 Task: Look for space in Miami from 12th may 2023 to 15th may 2023 for 1 adult in price range Rs.18000 to Rs.25000. Place can be private room with 1  bedroom having 1 bed and 1 bathroom. Property type can be hotel. Amenities needed are: wifiair conditioning. Booking option can be instant book. Required host language is English.
Action: Mouse moved to (354, 402)
Screenshot: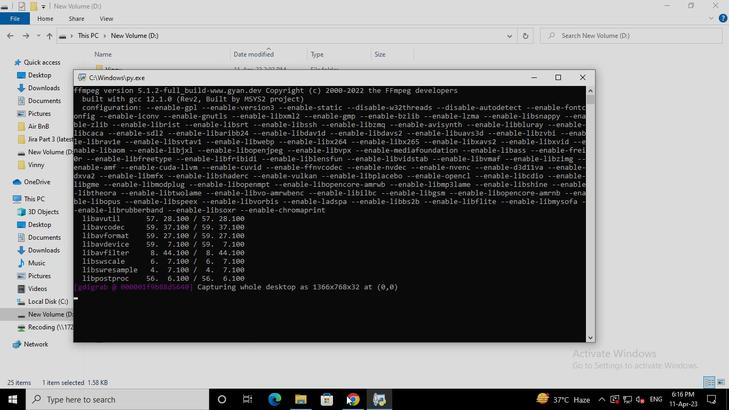 
Action: Mouse pressed left at (354, 402)
Screenshot: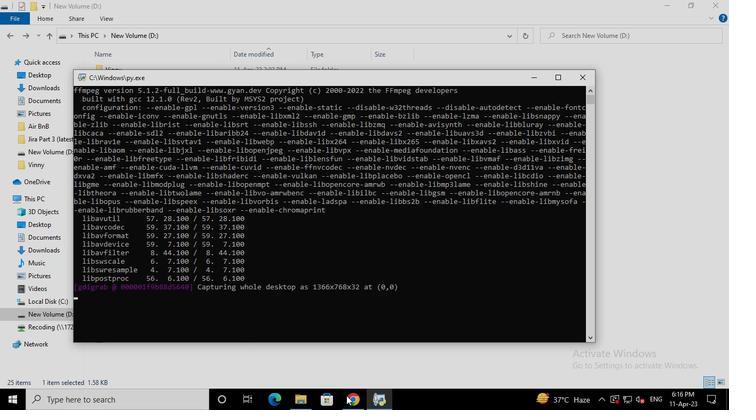 
Action: Mouse moved to (291, 89)
Screenshot: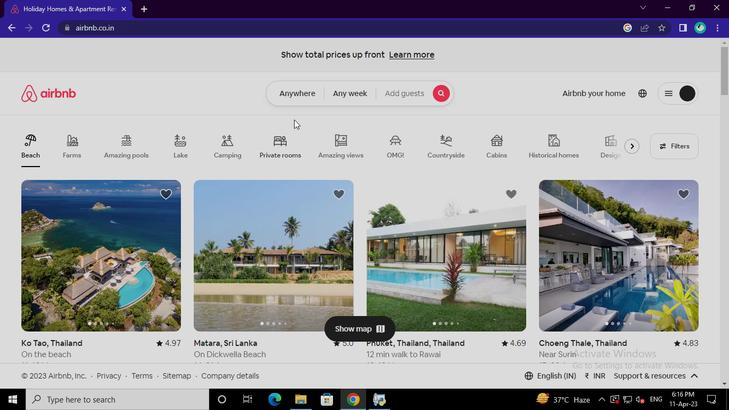 
Action: Mouse pressed left at (291, 89)
Screenshot: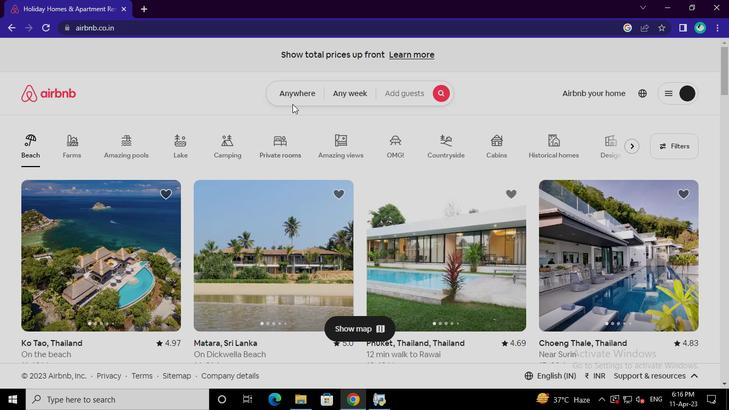 
Action: Mouse moved to (221, 131)
Screenshot: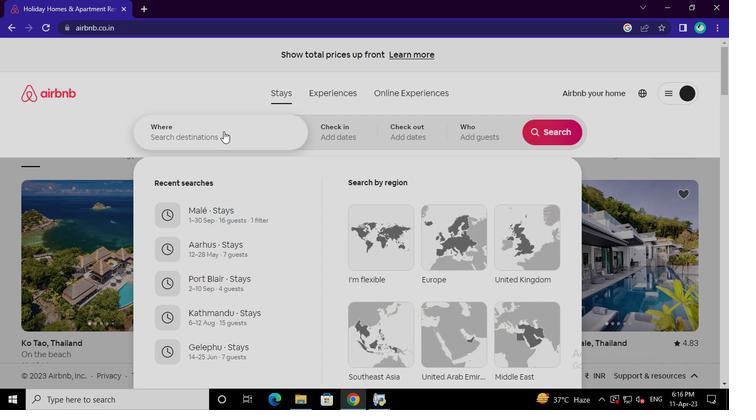
Action: Mouse pressed left at (221, 131)
Screenshot: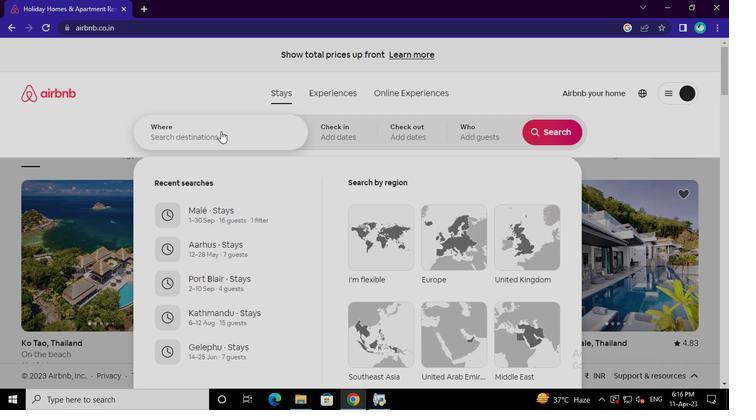 
Action: Mouse moved to (220, 131)
Screenshot: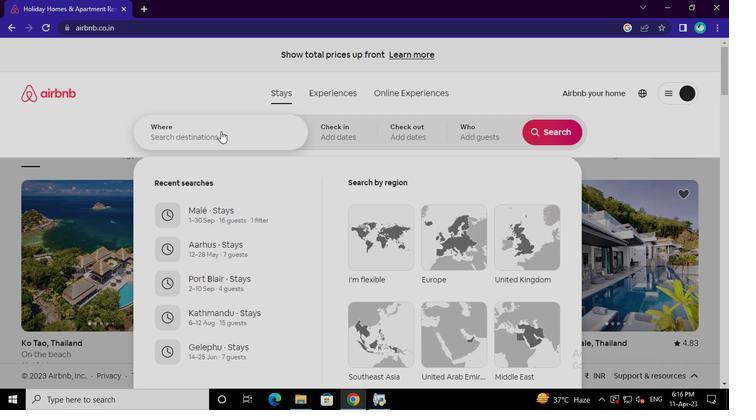 
Action: Keyboard m
Screenshot: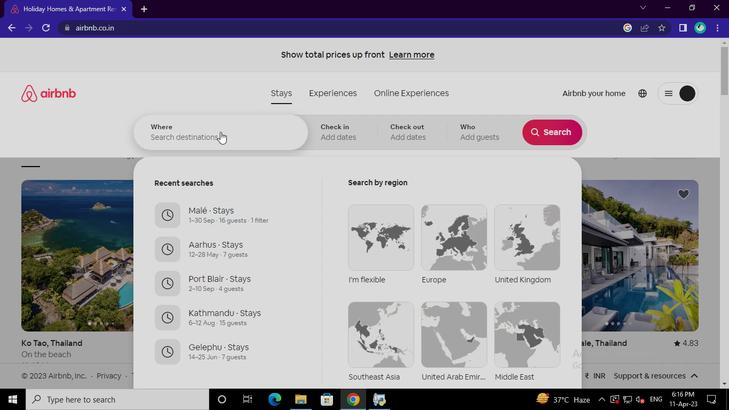 
Action: Keyboard i
Screenshot: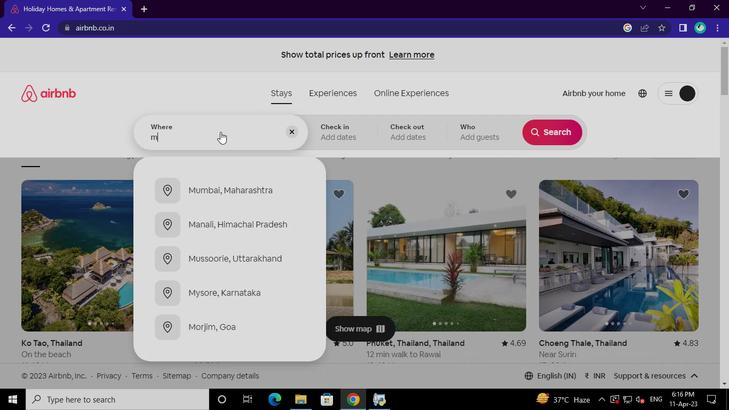 
Action: Keyboard a
Screenshot: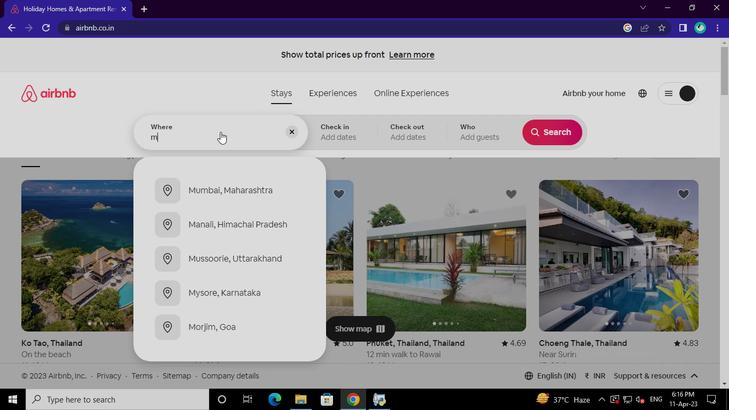 
Action: Keyboard m
Screenshot: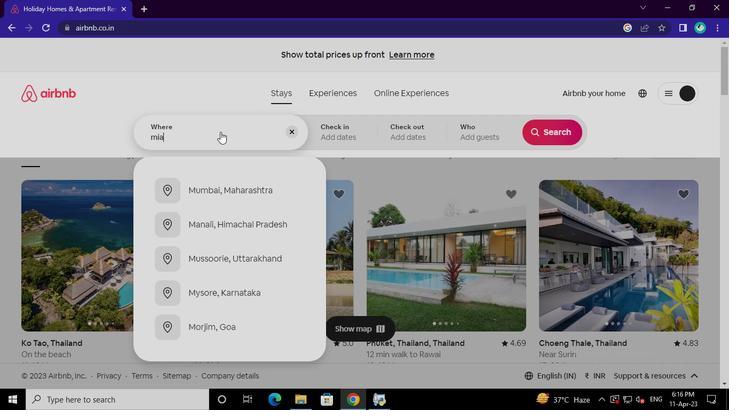 
Action: Keyboard i
Screenshot: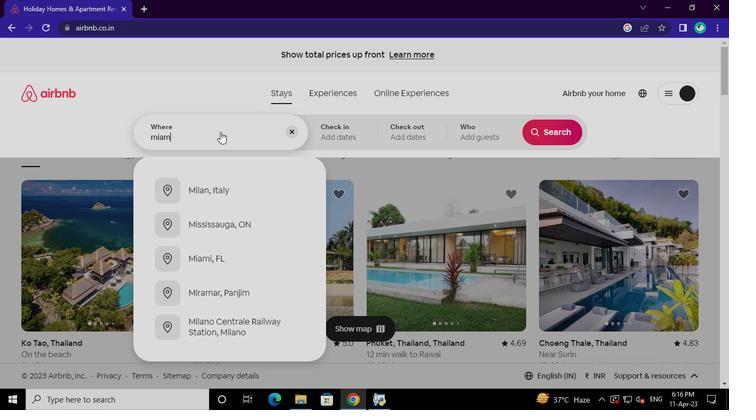 
Action: Mouse moved to (211, 186)
Screenshot: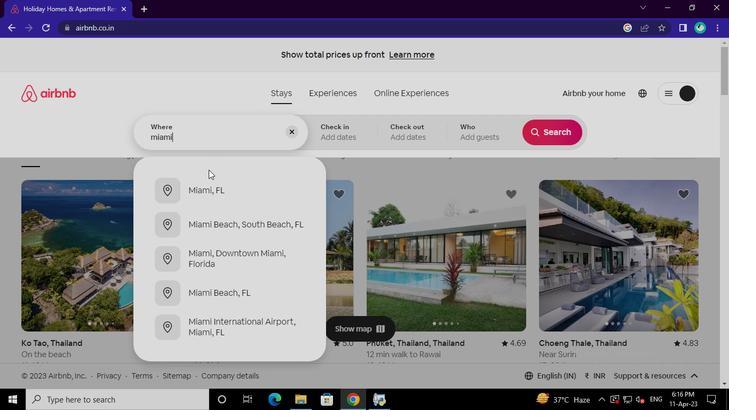 
Action: Mouse pressed left at (211, 186)
Screenshot: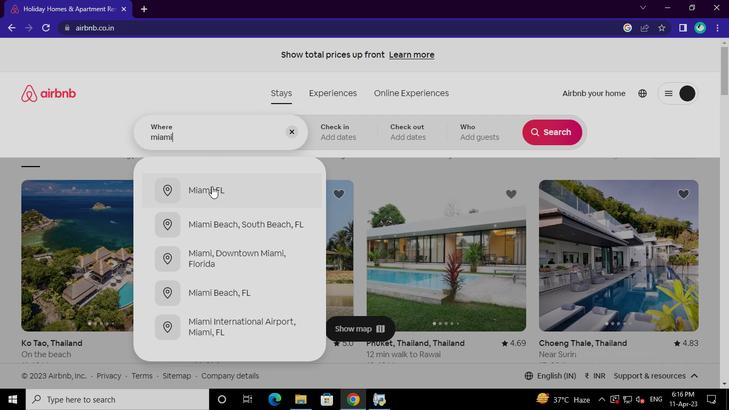 
Action: Mouse moved to (513, 289)
Screenshot: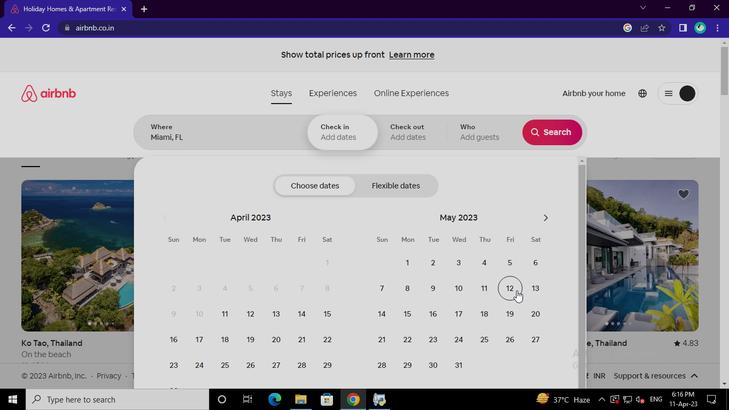 
Action: Mouse pressed left at (513, 289)
Screenshot: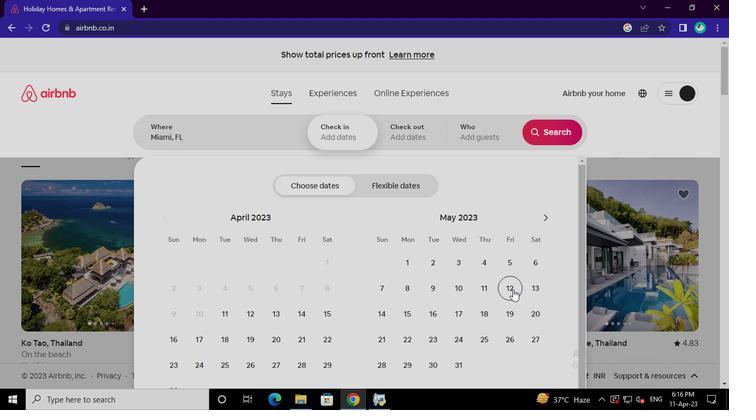 
Action: Mouse moved to (404, 315)
Screenshot: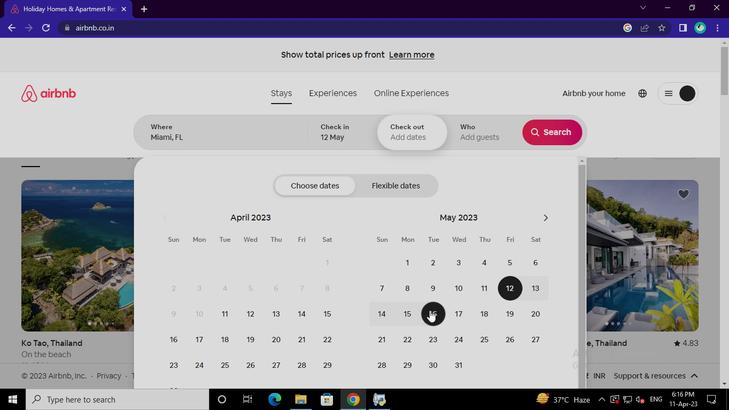 
Action: Mouse pressed left at (404, 315)
Screenshot: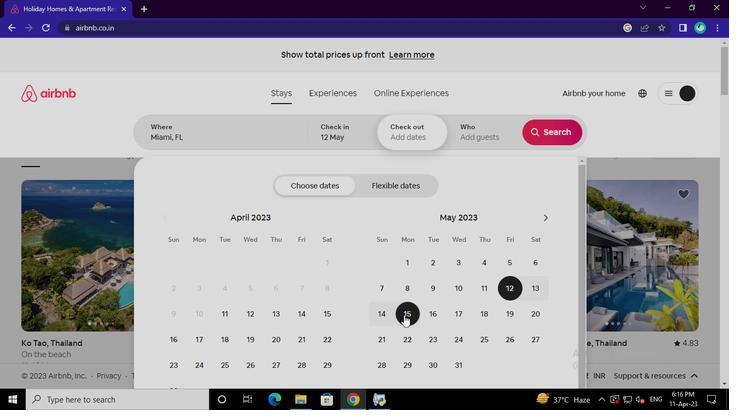 
Action: Mouse moved to (485, 129)
Screenshot: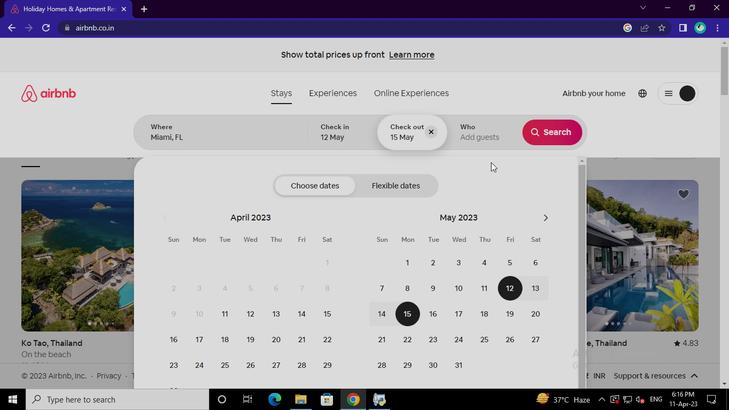 
Action: Mouse pressed left at (485, 129)
Screenshot: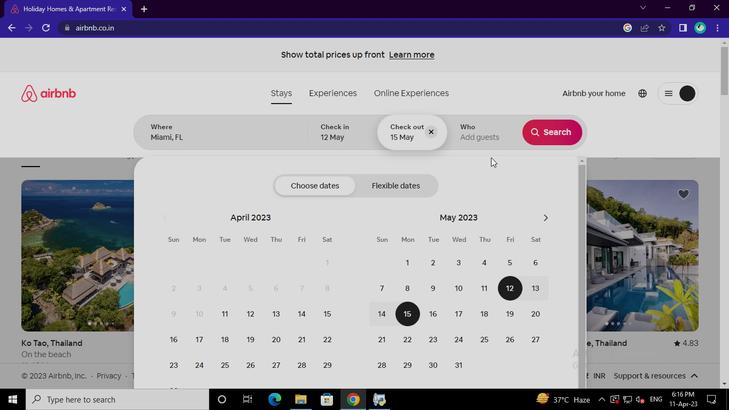 
Action: Mouse moved to (560, 189)
Screenshot: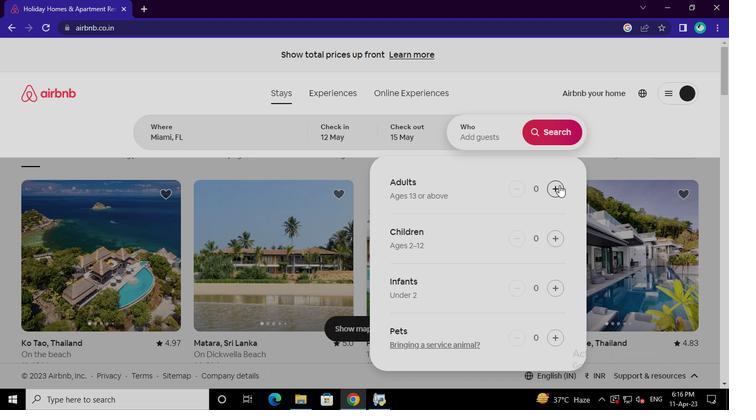 
Action: Mouse pressed left at (560, 189)
Screenshot: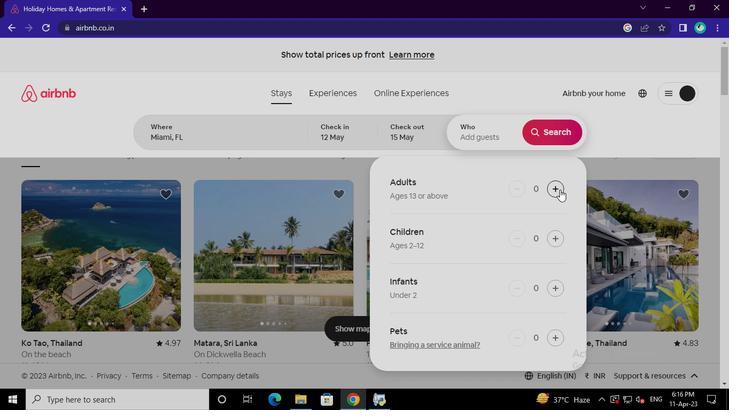 
Action: Mouse moved to (565, 131)
Screenshot: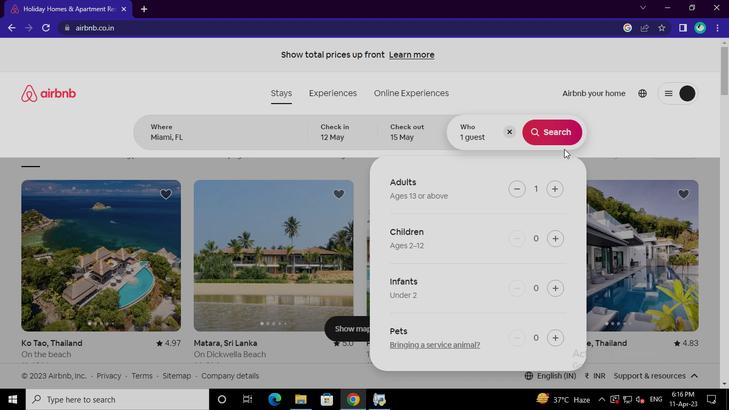 
Action: Mouse pressed left at (565, 131)
Screenshot: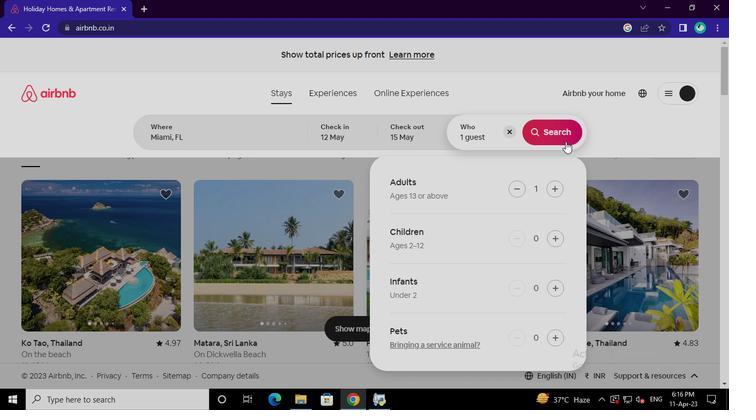 
Action: Mouse moved to (668, 104)
Screenshot: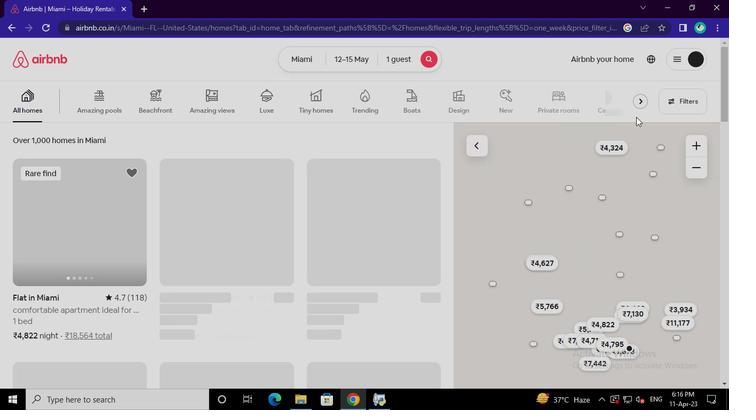 
Action: Mouse pressed left at (668, 104)
Screenshot: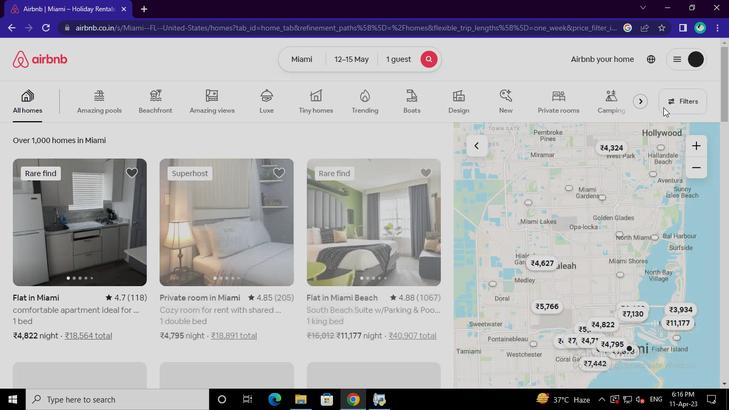 
Action: Mouse moved to (244, 238)
Screenshot: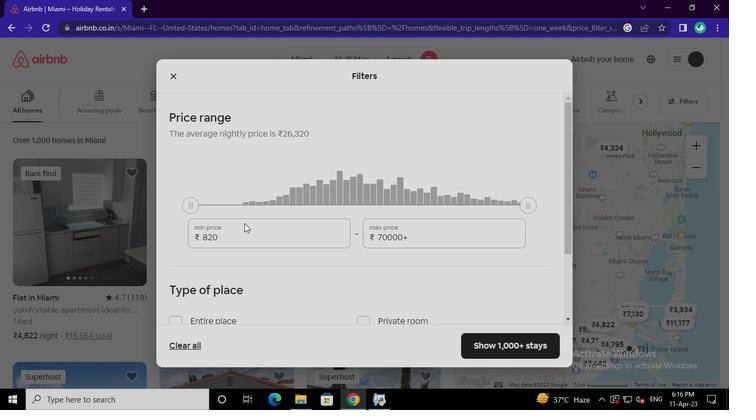 
Action: Mouse pressed left at (244, 238)
Screenshot: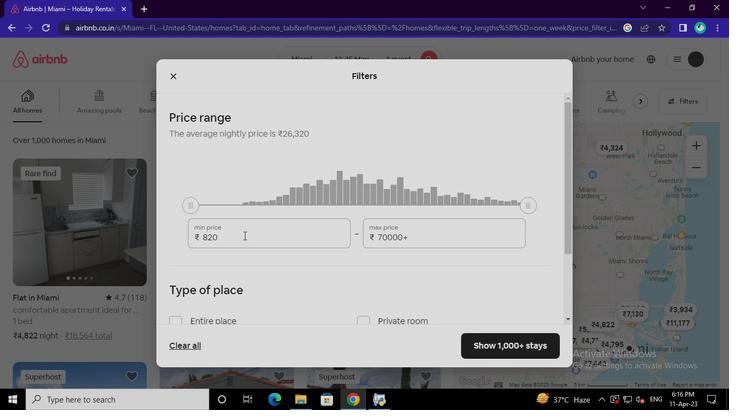 
Action: Keyboard Key.backspace
Screenshot: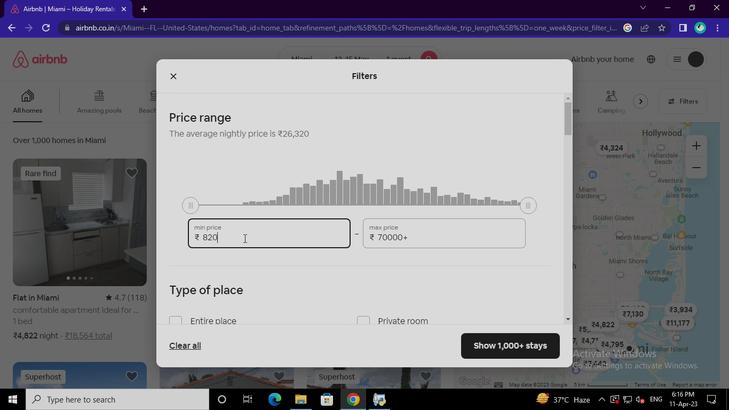 
Action: Keyboard Key.backspace
Screenshot: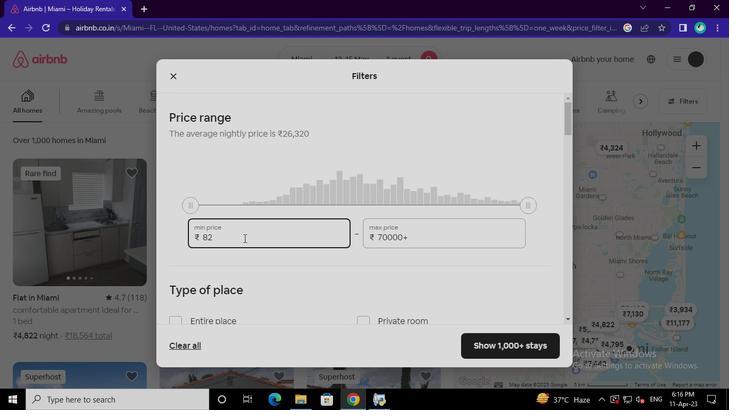 
Action: Keyboard Key.backspace
Screenshot: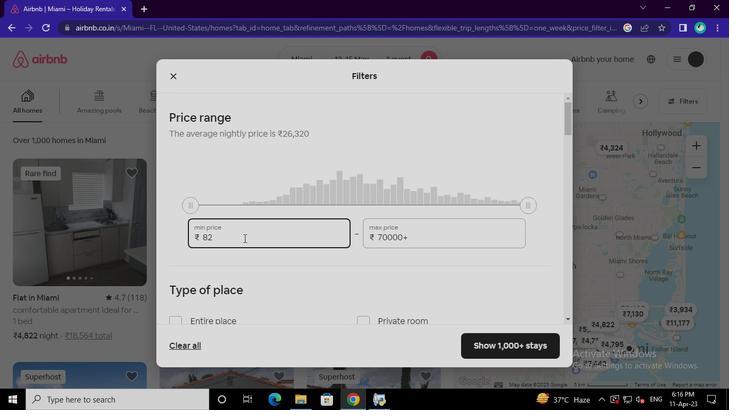 
Action: Keyboard Key.backspace
Screenshot: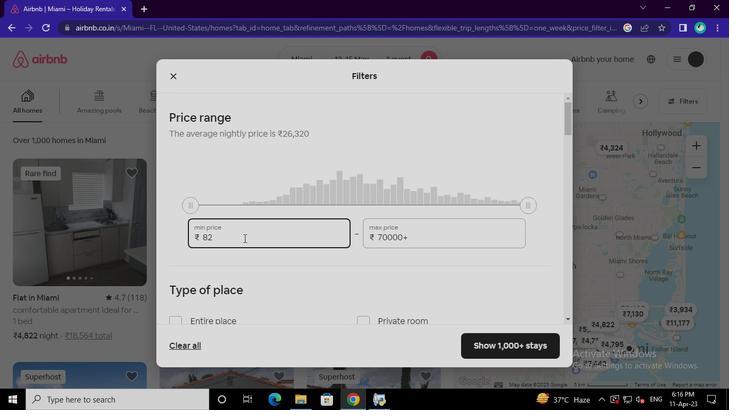 
Action: Keyboard Key.backspace
Screenshot: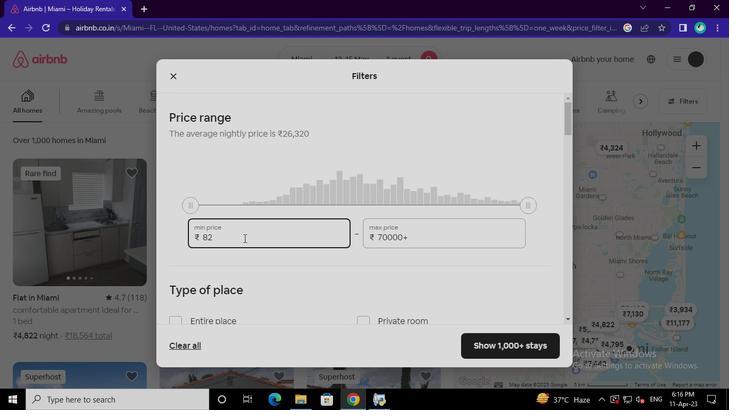 
Action: Keyboard Key.backspace
Screenshot: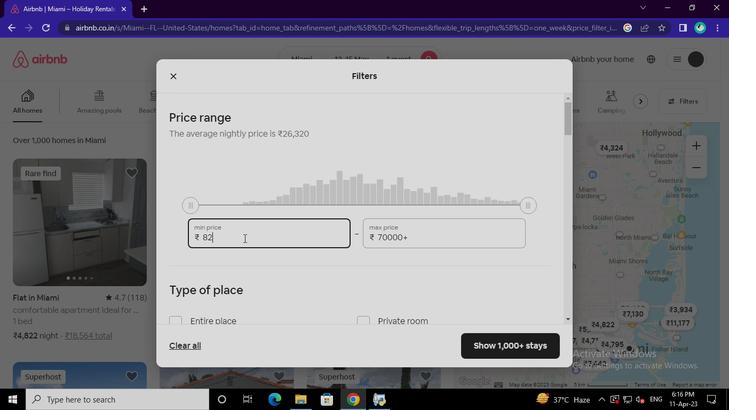 
Action: Keyboard Key.backspace
Screenshot: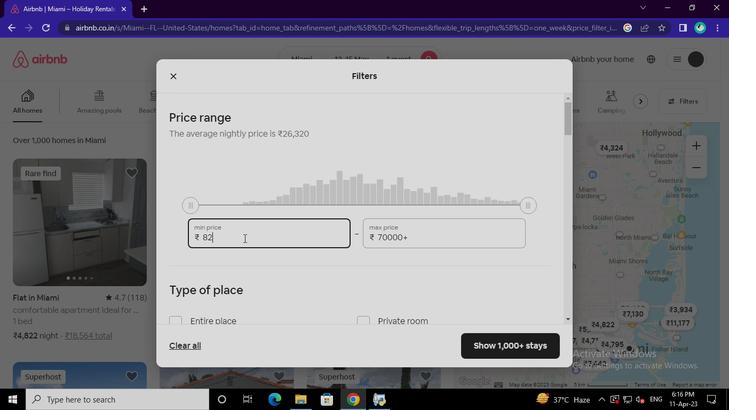 
Action: Keyboard Key.backspace
Screenshot: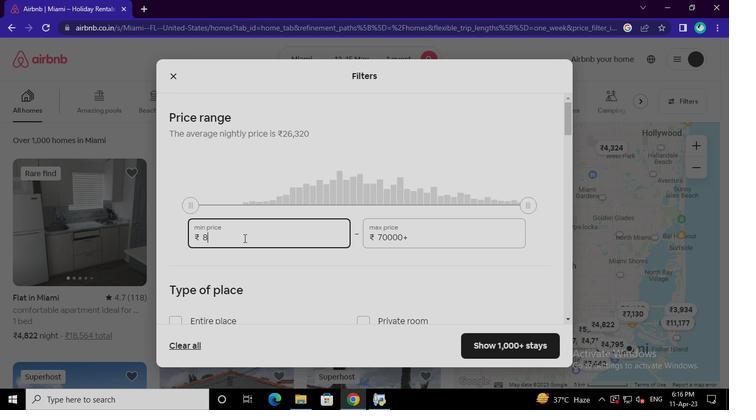 
Action: Keyboard <97>
Screenshot: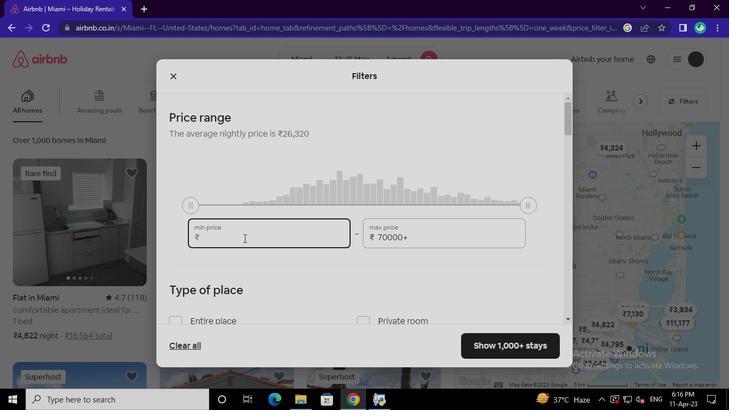 
Action: Keyboard <104>
Screenshot: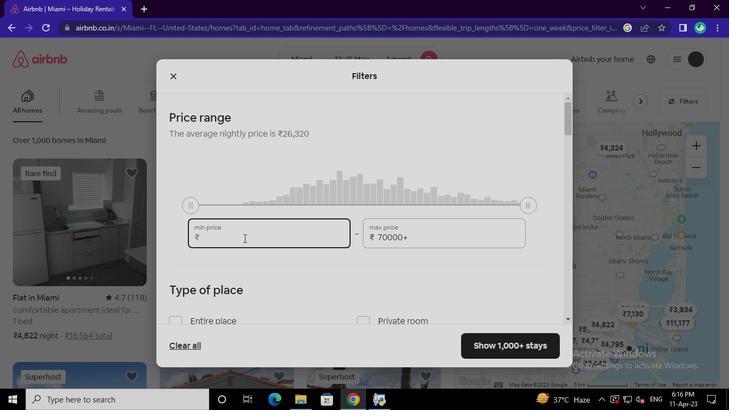 
Action: Keyboard <96>
Screenshot: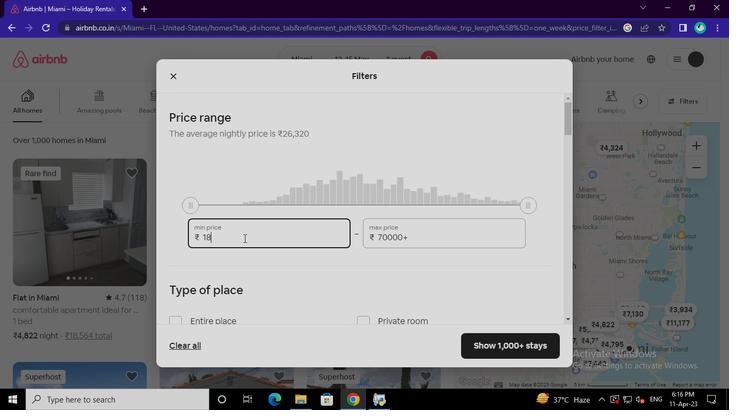 
Action: Keyboard <96>
Screenshot: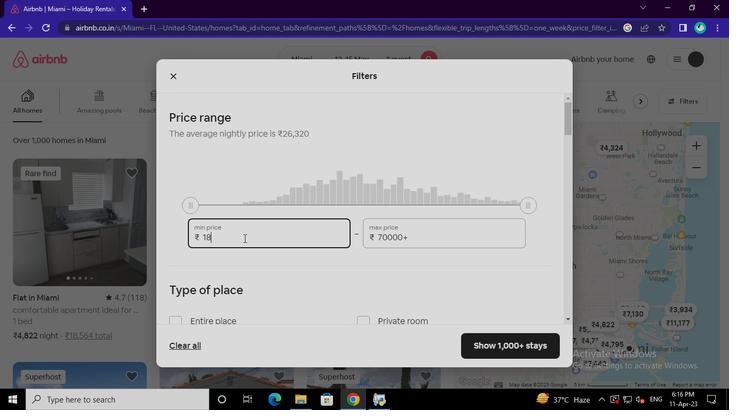 
Action: Keyboard <96>
Screenshot: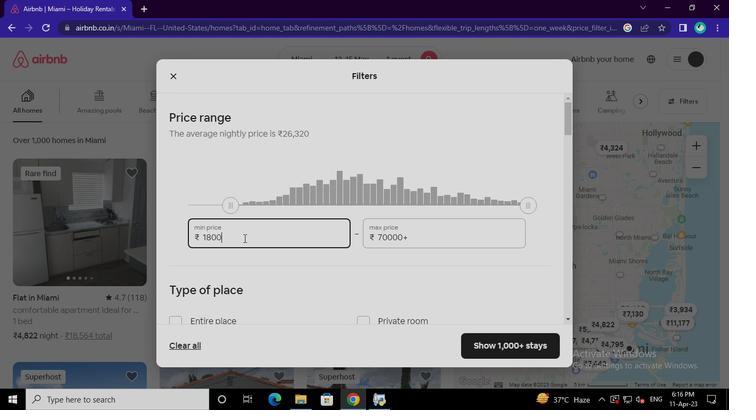 
Action: Mouse moved to (419, 242)
Screenshot: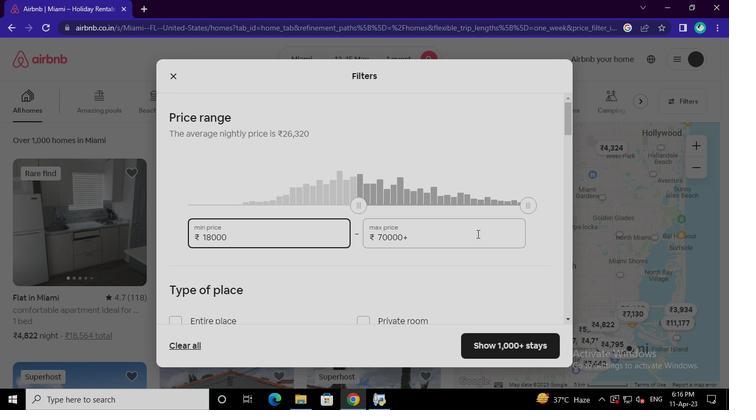 
Action: Mouse pressed left at (419, 242)
Screenshot: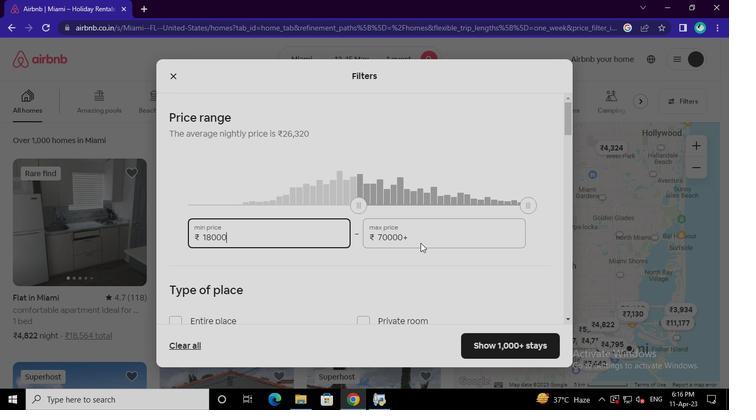 
Action: Mouse moved to (419, 242)
Screenshot: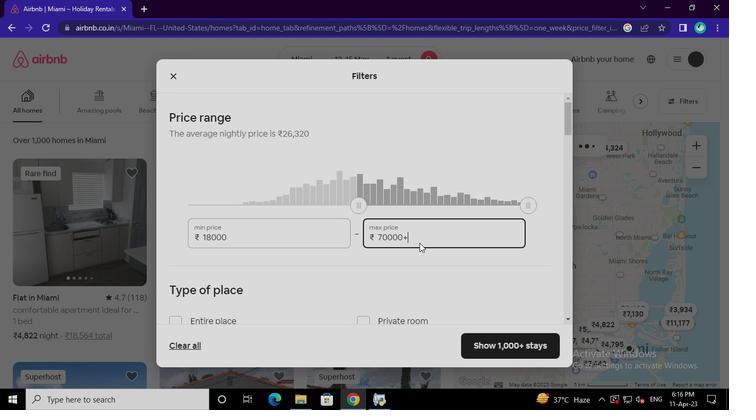
Action: Keyboard Key.backspace
Screenshot: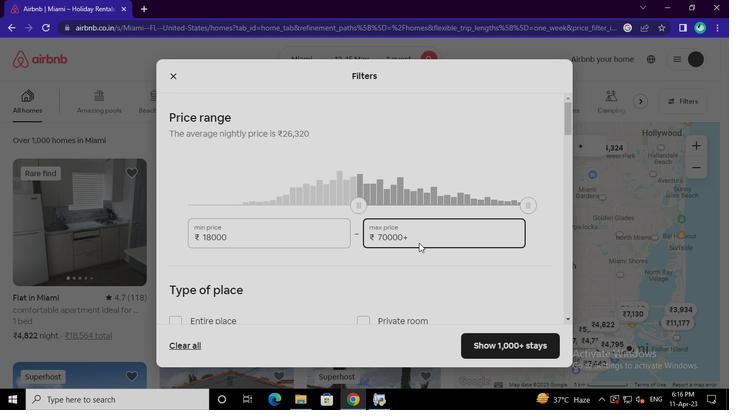 
Action: Keyboard Key.backspace
Screenshot: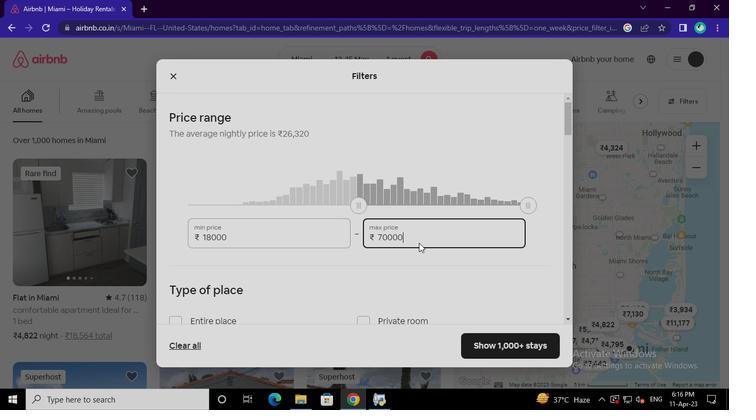 
Action: Keyboard Key.backspace
Screenshot: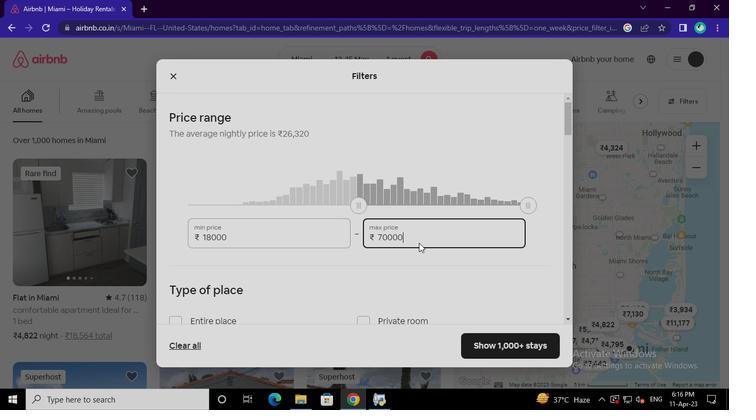 
Action: Keyboard Key.backspace
Screenshot: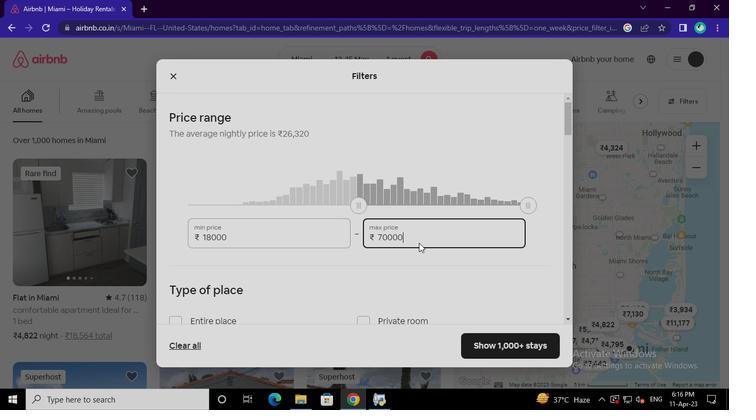 
Action: Keyboard Key.backspace
Screenshot: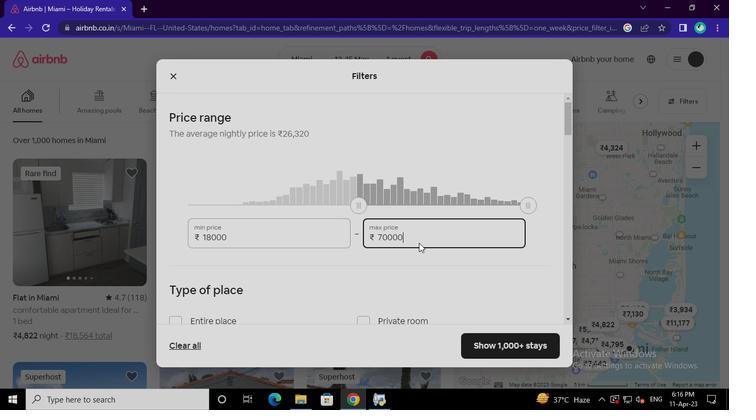 
Action: Keyboard Key.backspace
Screenshot: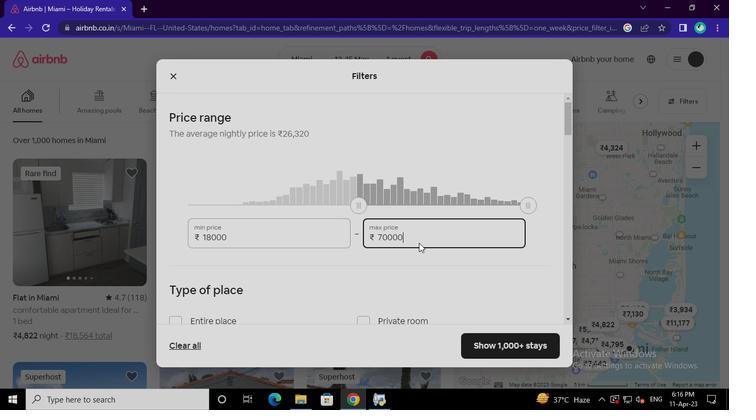 
Action: Keyboard Key.backspace
Screenshot: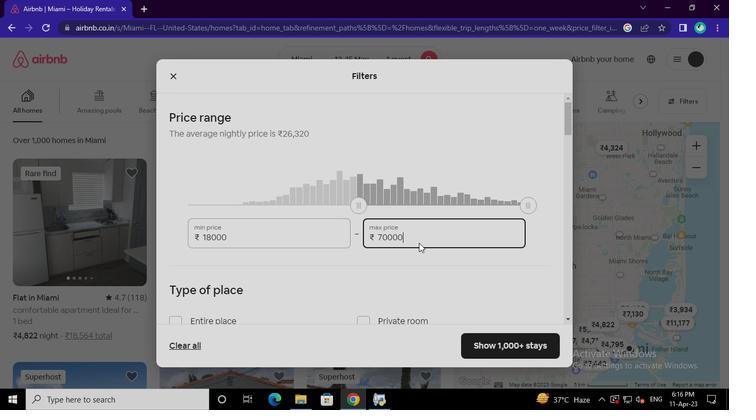 
Action: Keyboard Key.backspace
Screenshot: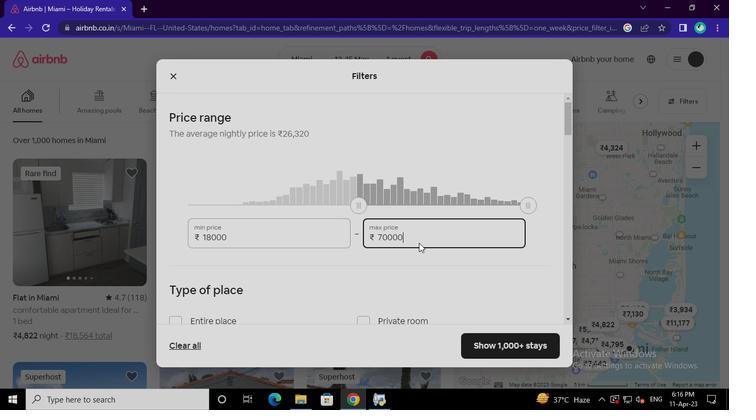 
Action: Keyboard Key.backspace
Screenshot: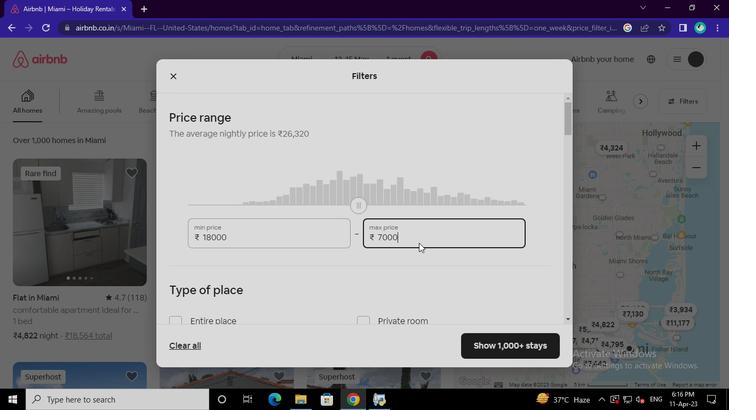 
Action: Keyboard Key.backspace
Screenshot: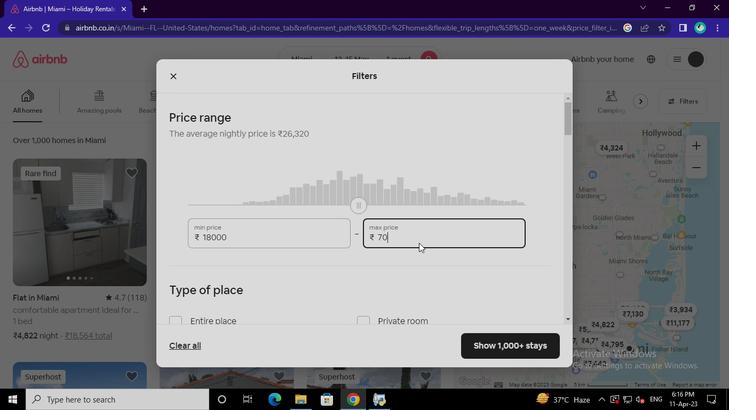 
Action: Keyboard Key.backspace
Screenshot: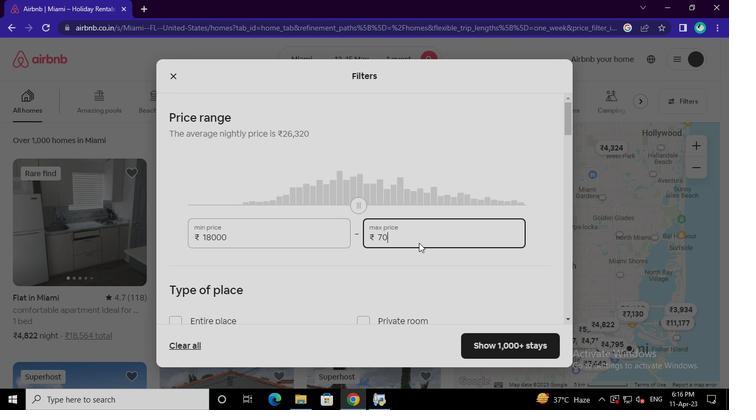 
Action: Keyboard <98>
Screenshot: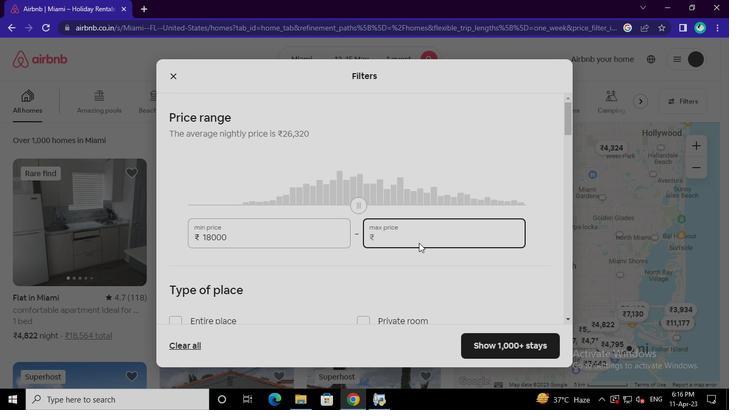 
Action: Keyboard <101>
Screenshot: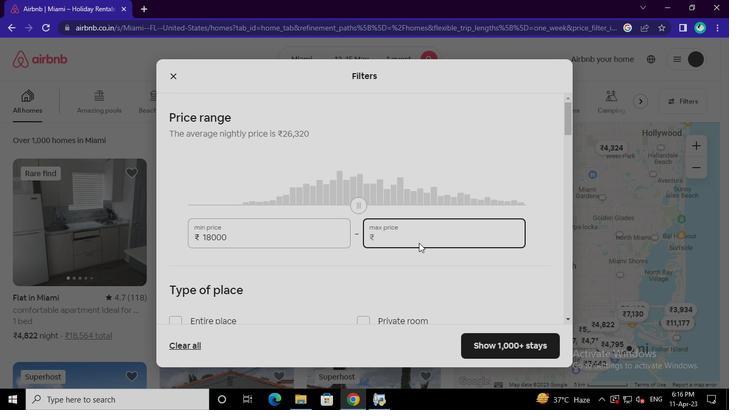 
Action: Keyboard <96>
Screenshot: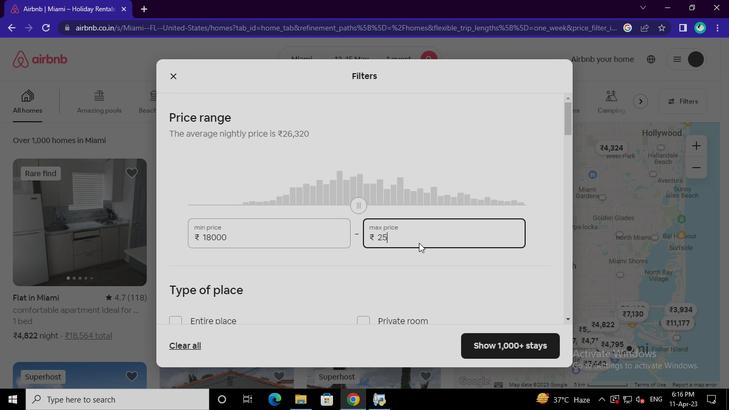 
Action: Keyboard <96>
Screenshot: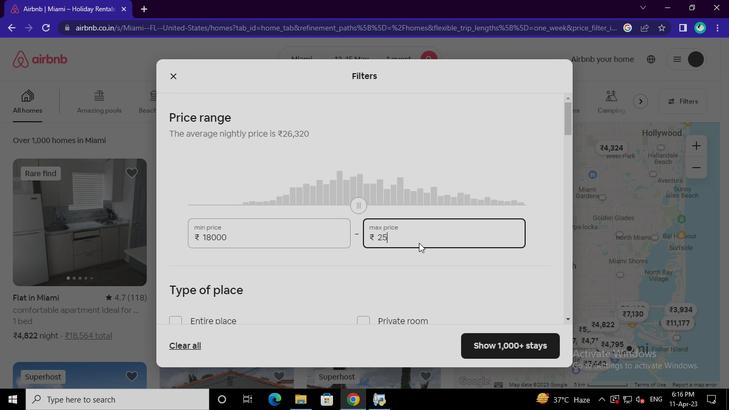 
Action: Keyboard <96>
Screenshot: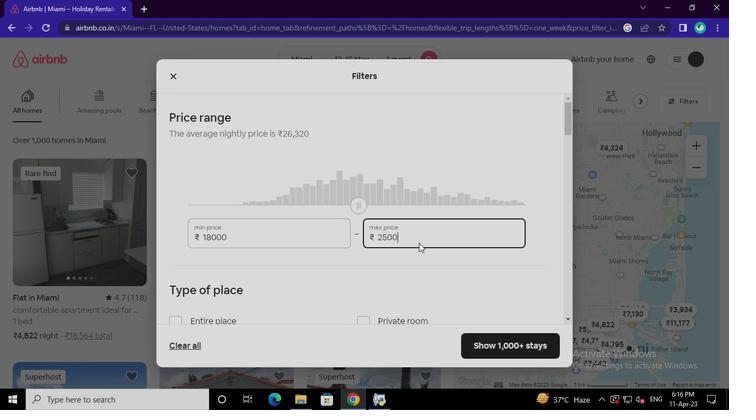 
Action: Mouse moved to (482, 264)
Screenshot: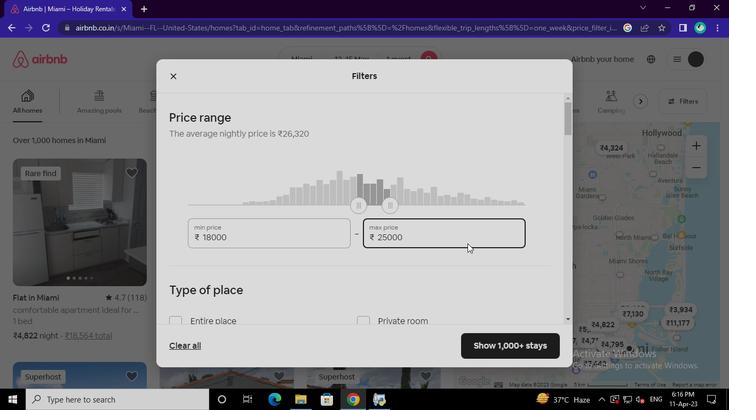 
Action: Mouse pressed left at (482, 264)
Screenshot: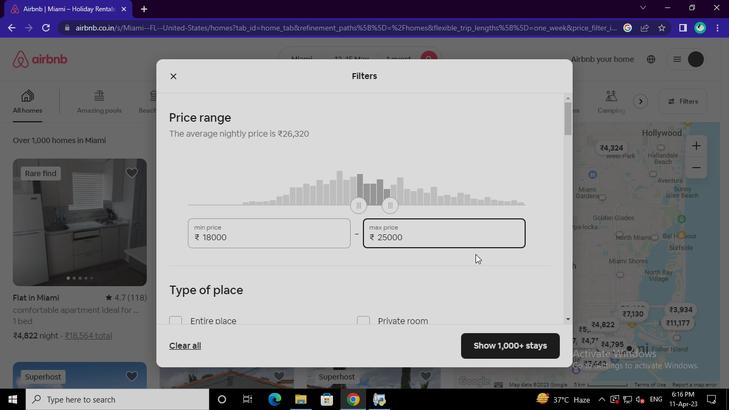 
Action: Mouse moved to (364, 215)
Screenshot: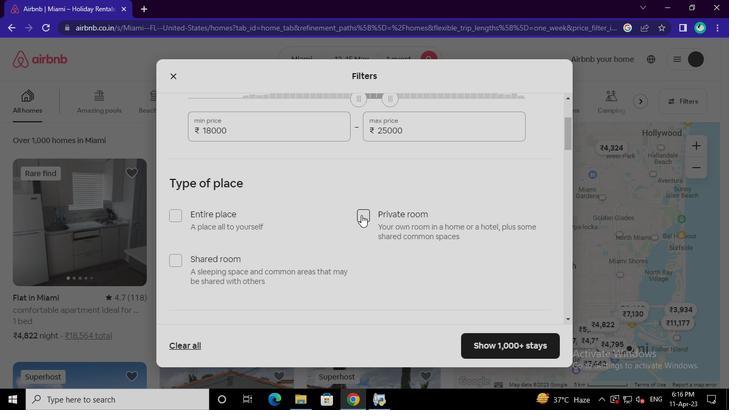 
Action: Mouse pressed left at (364, 215)
Screenshot: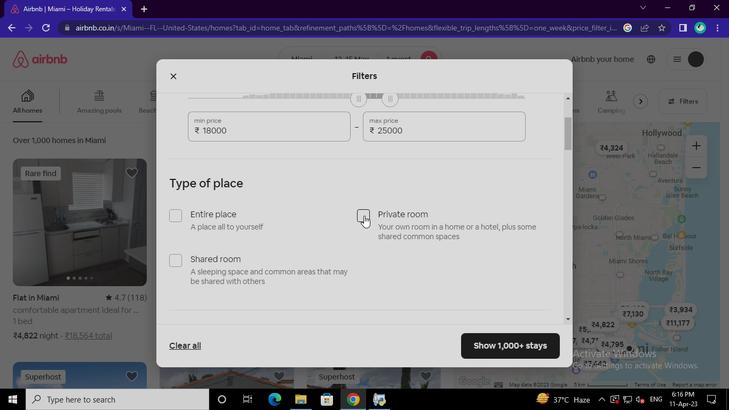 
Action: Mouse moved to (236, 231)
Screenshot: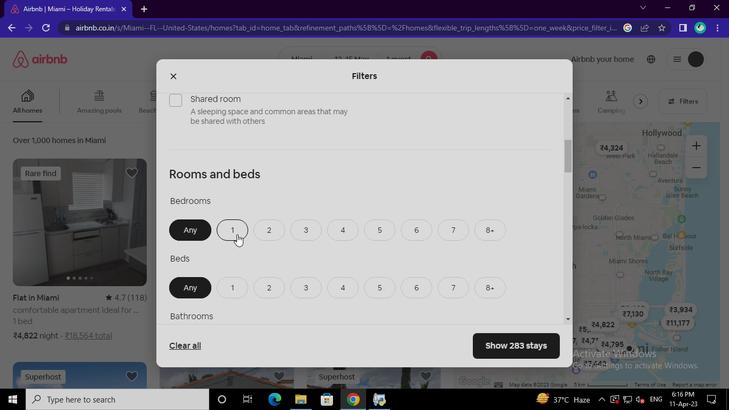 
Action: Mouse pressed left at (236, 231)
Screenshot: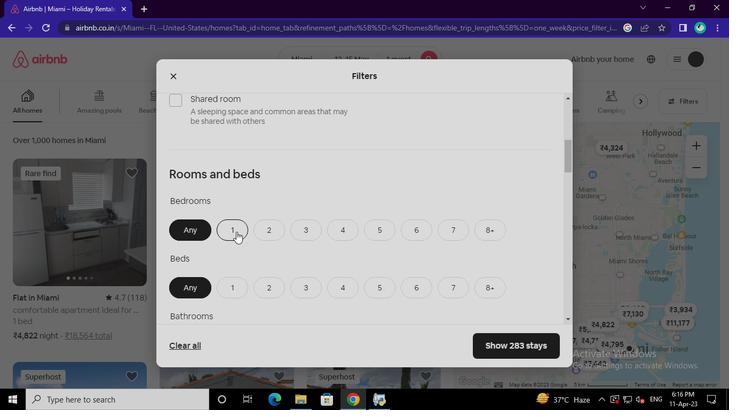 
Action: Mouse moved to (240, 286)
Screenshot: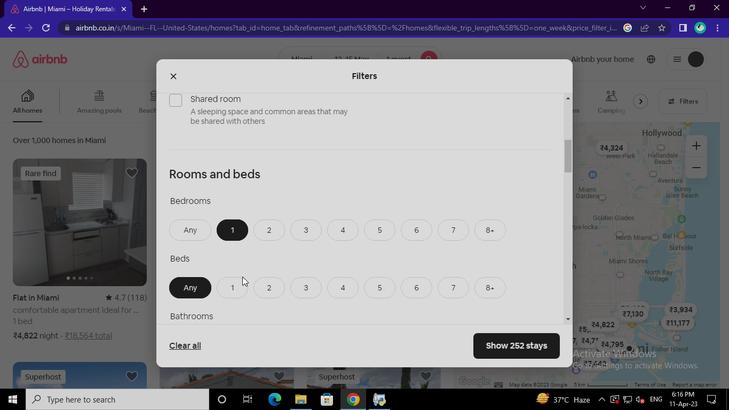 
Action: Mouse pressed left at (240, 286)
Screenshot: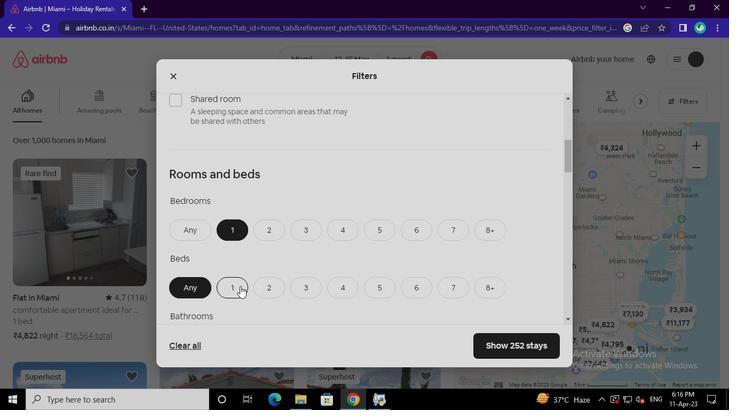 
Action: Mouse pressed left at (240, 286)
Screenshot: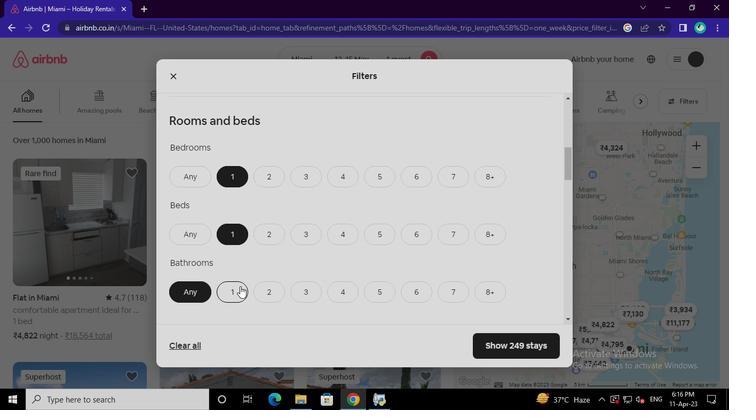 
Action: Mouse moved to (478, 248)
Screenshot: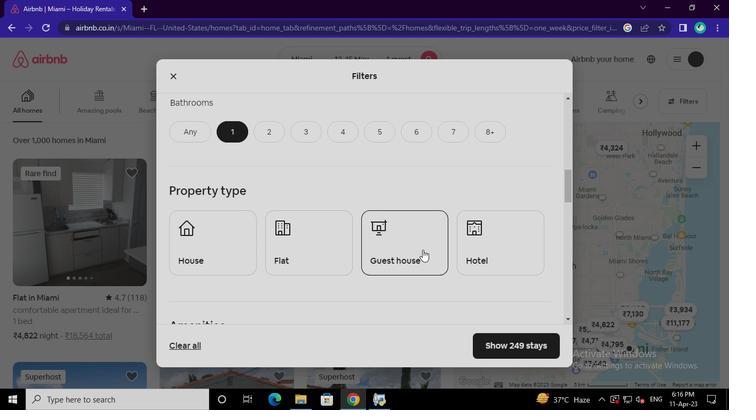 
Action: Mouse pressed left at (478, 248)
Screenshot: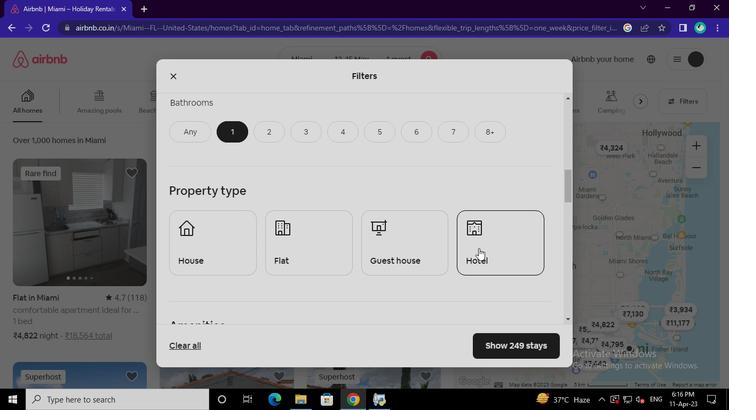 
Action: Mouse moved to (176, 300)
Screenshot: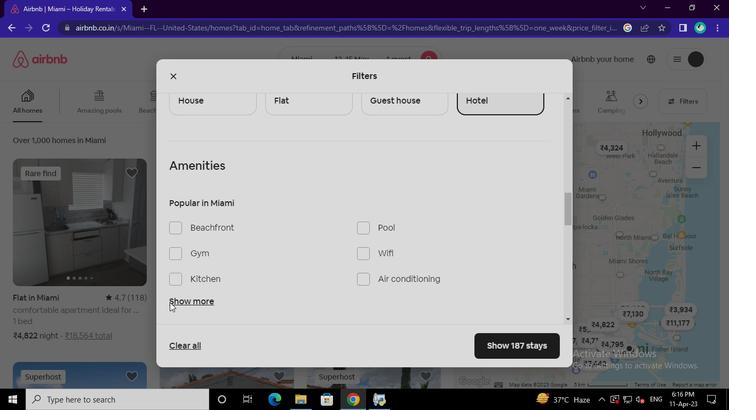 
Action: Mouse pressed left at (176, 300)
Screenshot: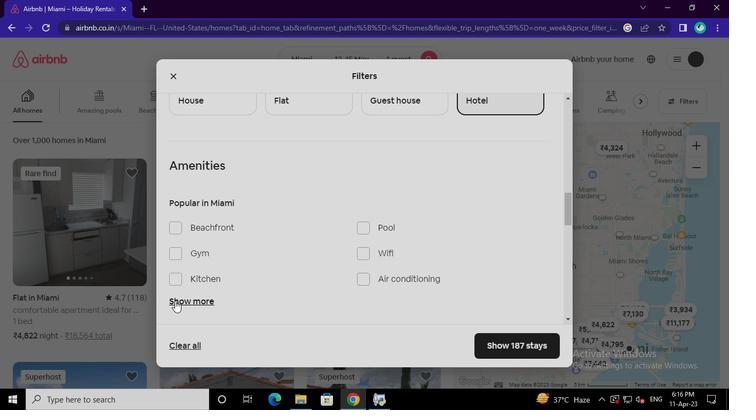 
Action: Mouse moved to (390, 131)
Screenshot: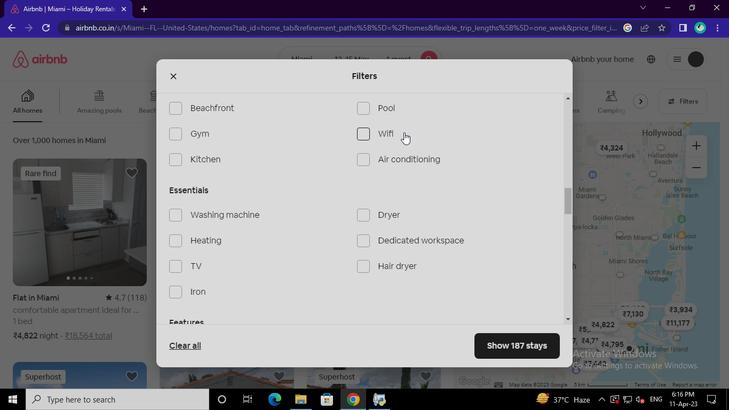 
Action: Mouse pressed left at (390, 131)
Screenshot: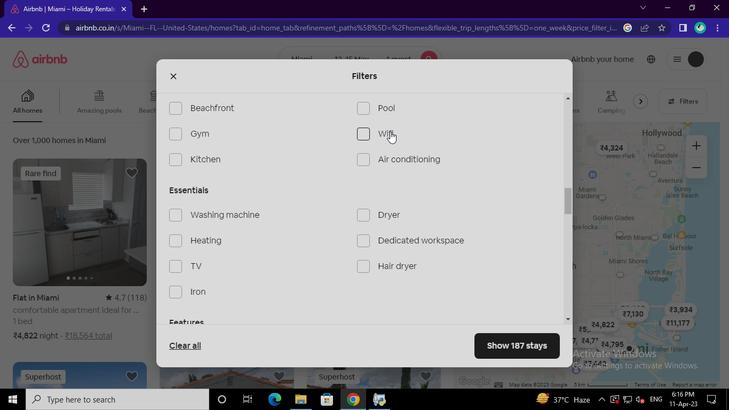 
Action: Mouse moved to (386, 162)
Screenshot: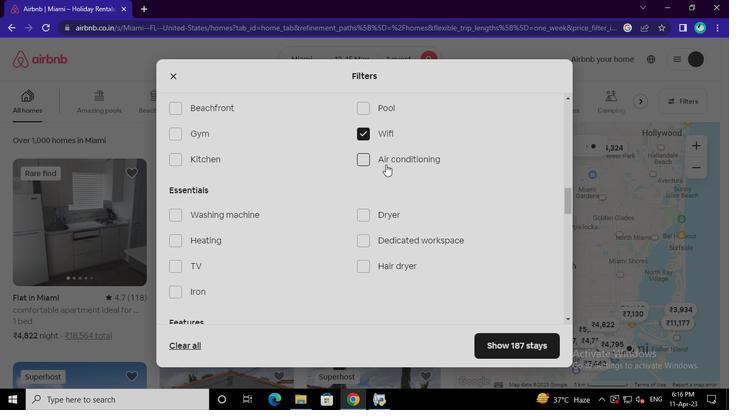 
Action: Mouse pressed left at (386, 162)
Screenshot: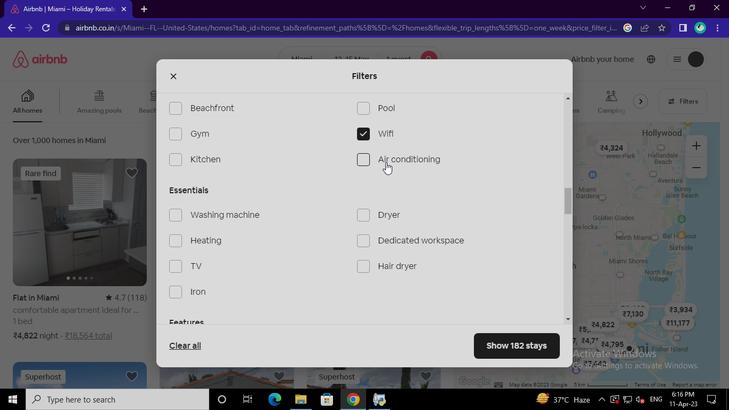 
Action: Mouse moved to (527, 218)
Screenshot: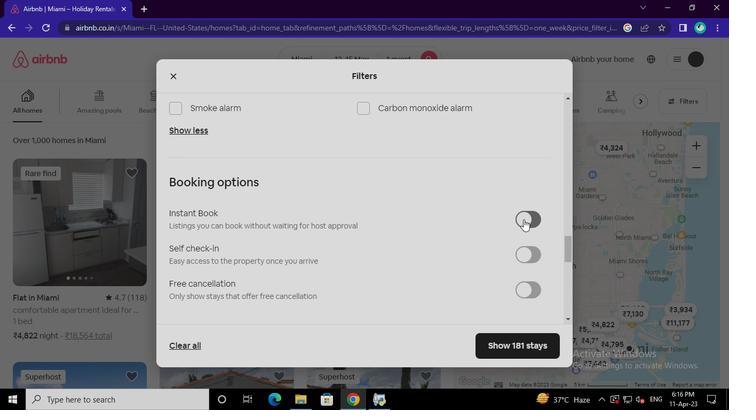 
Action: Mouse pressed left at (527, 218)
Screenshot: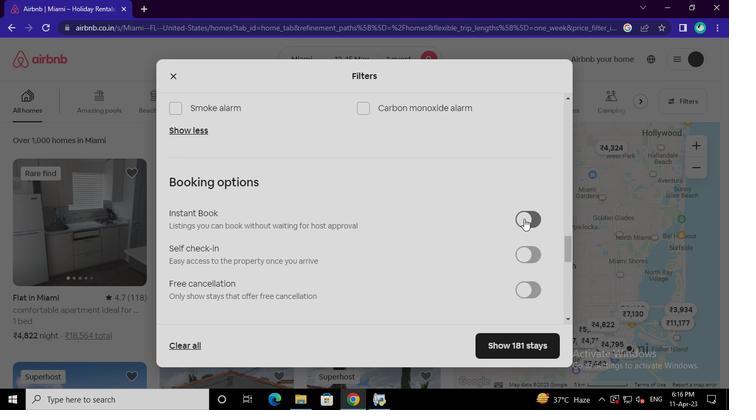 
Action: Mouse moved to (219, 247)
Screenshot: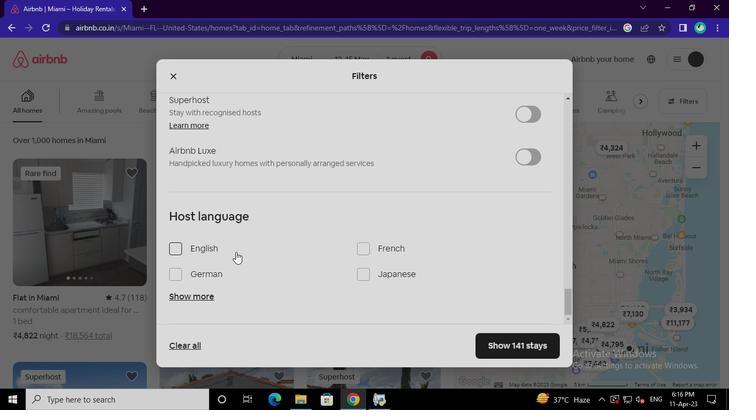 
Action: Mouse pressed left at (219, 247)
Screenshot: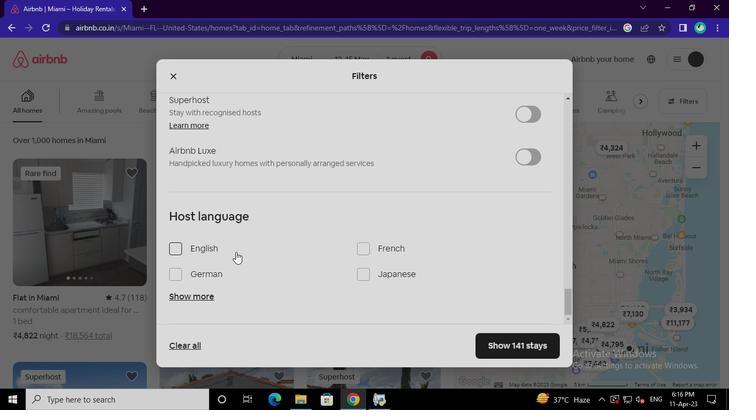 
Action: Mouse moved to (505, 342)
Screenshot: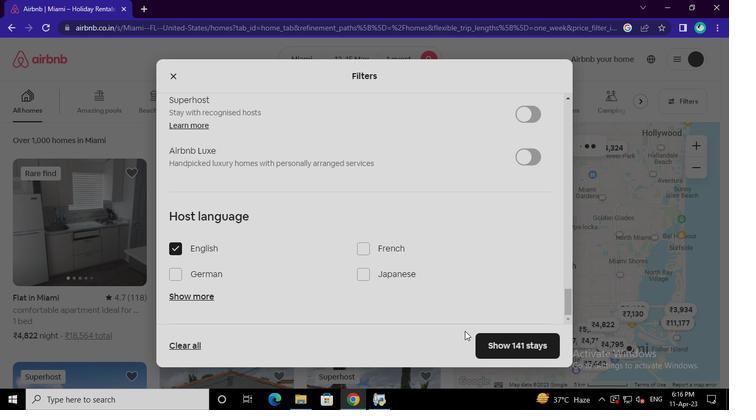 
Action: Mouse pressed left at (505, 342)
Screenshot: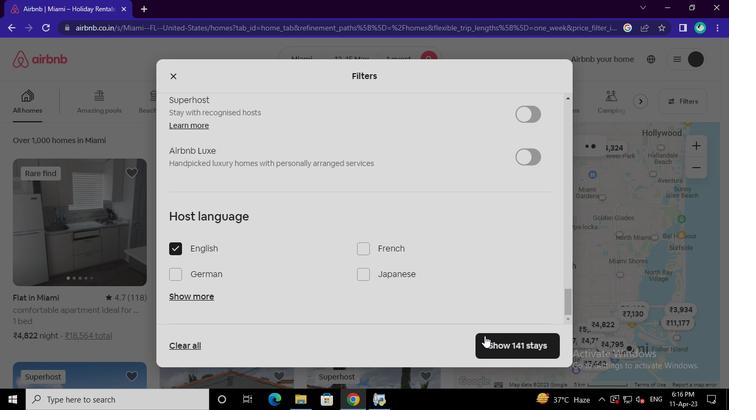
Action: Mouse moved to (379, 400)
Screenshot: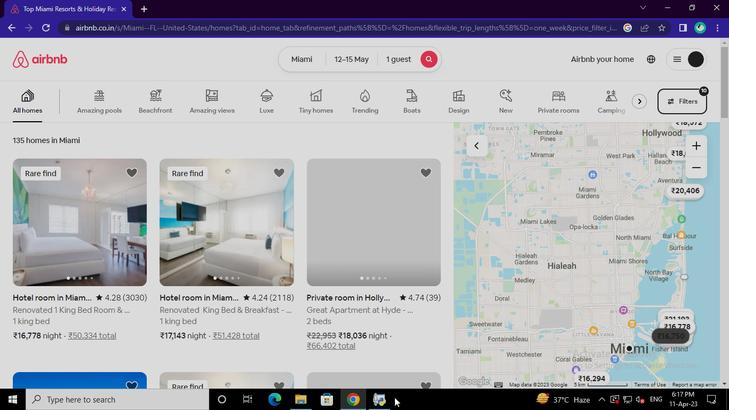 
Action: Mouse pressed left at (379, 400)
Screenshot: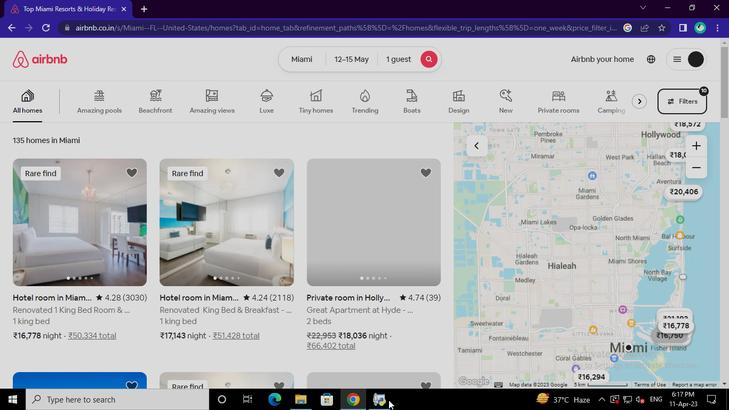 
Action: Mouse moved to (581, 77)
Screenshot: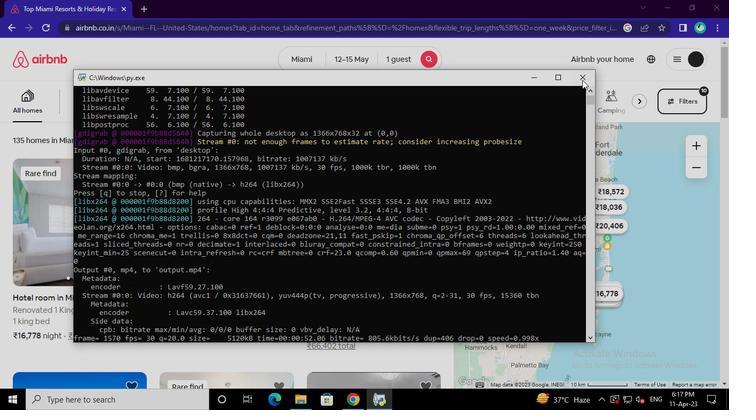 
Action: Mouse pressed left at (581, 77)
Screenshot: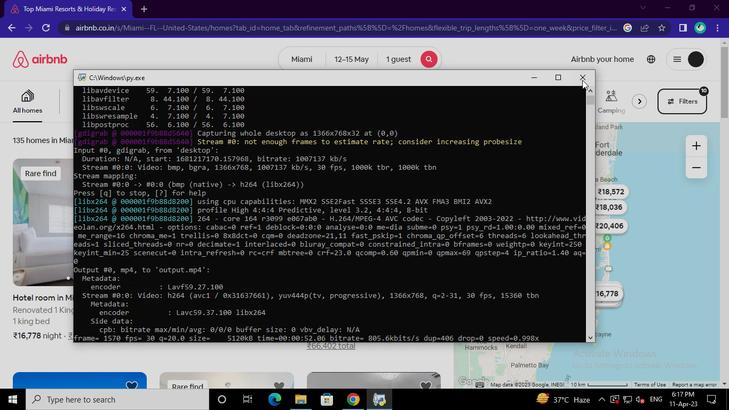 
Action: Mouse moved to (579, 80)
Screenshot: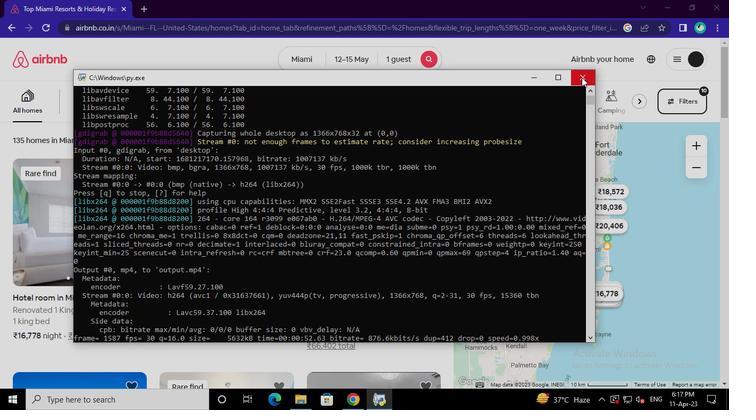 
